 Task: Add comment: Need to do some changes.
Action: Mouse moved to (605, 438)
Screenshot: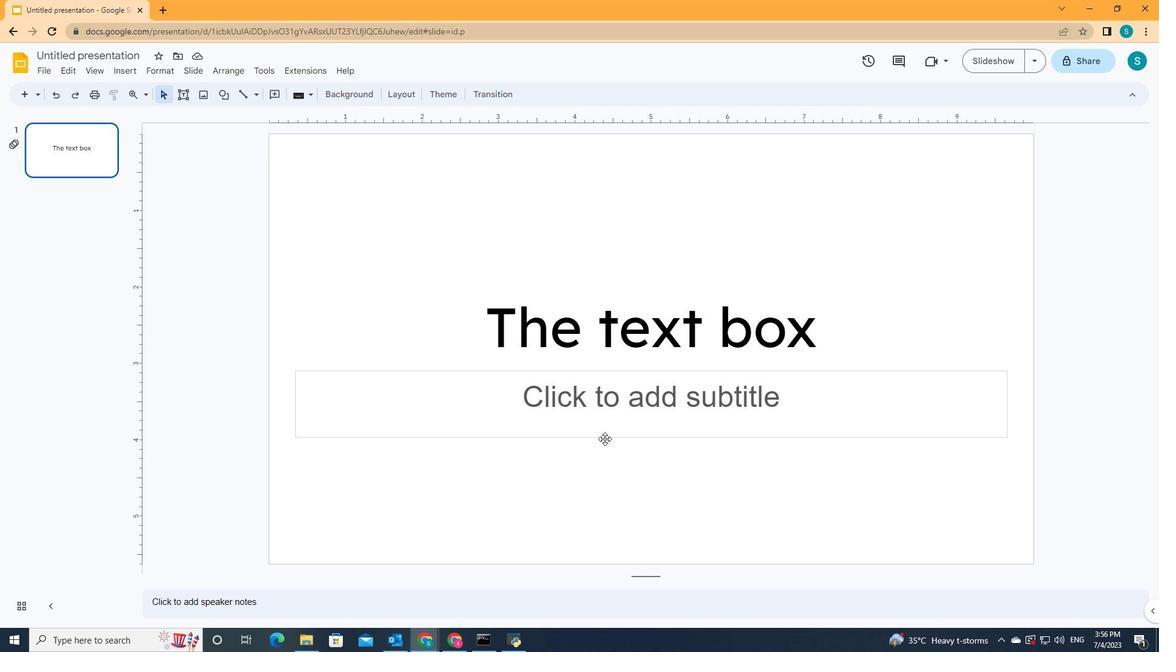 
Action: Mouse pressed left at (605, 438)
Screenshot: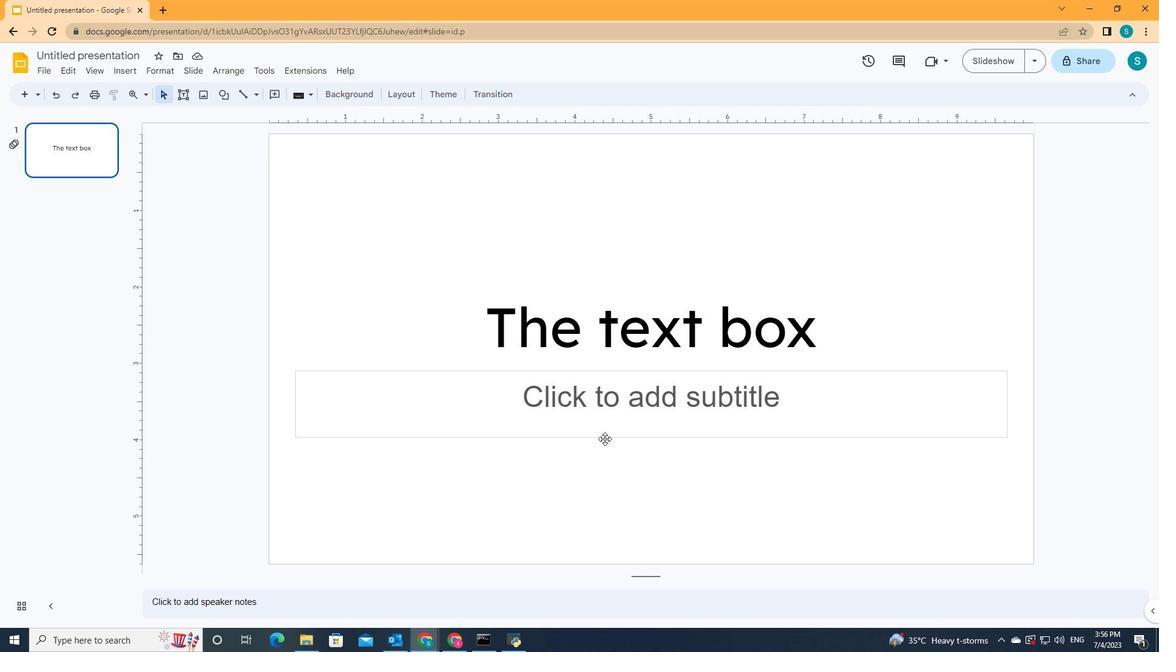 
Action: Mouse moved to (609, 97)
Screenshot: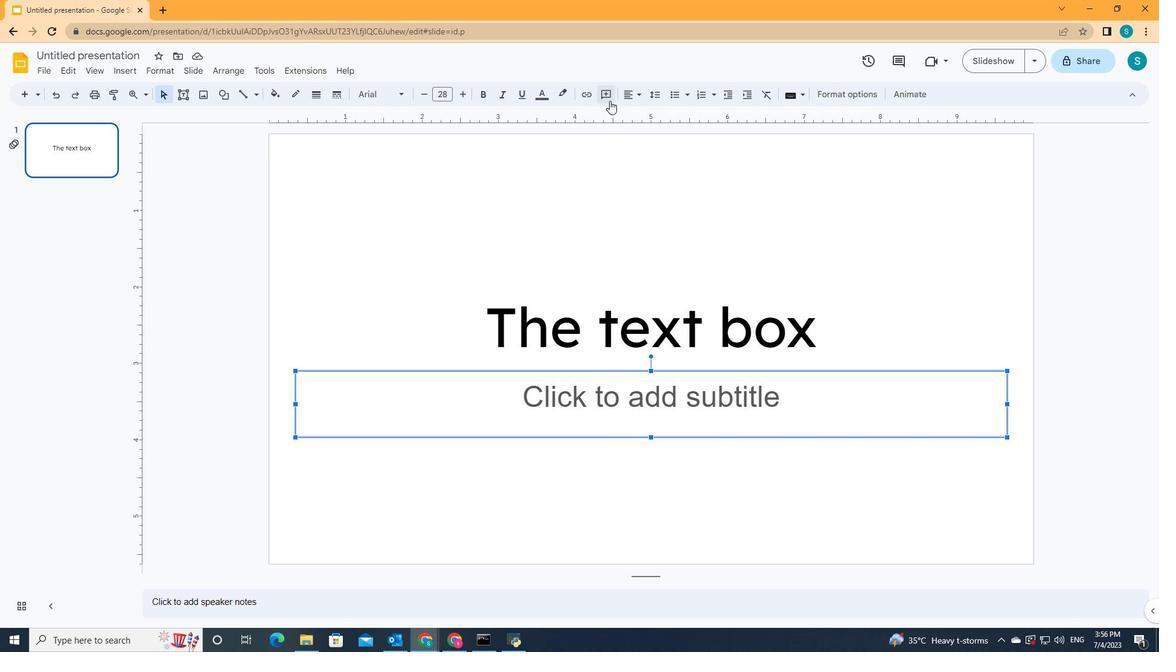 
Action: Mouse pressed left at (609, 97)
Screenshot: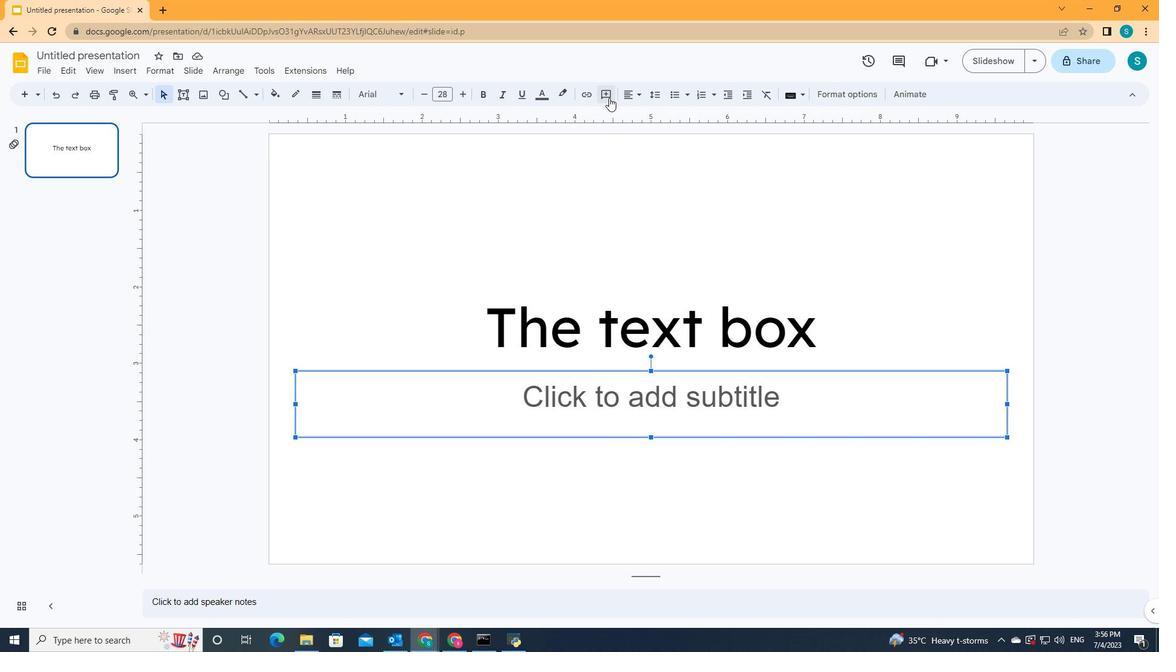 
Action: Key pressed <Key.shift>Need<Key.space>to<Key.space>do<Key.space>some<Key.space>changes
Screenshot: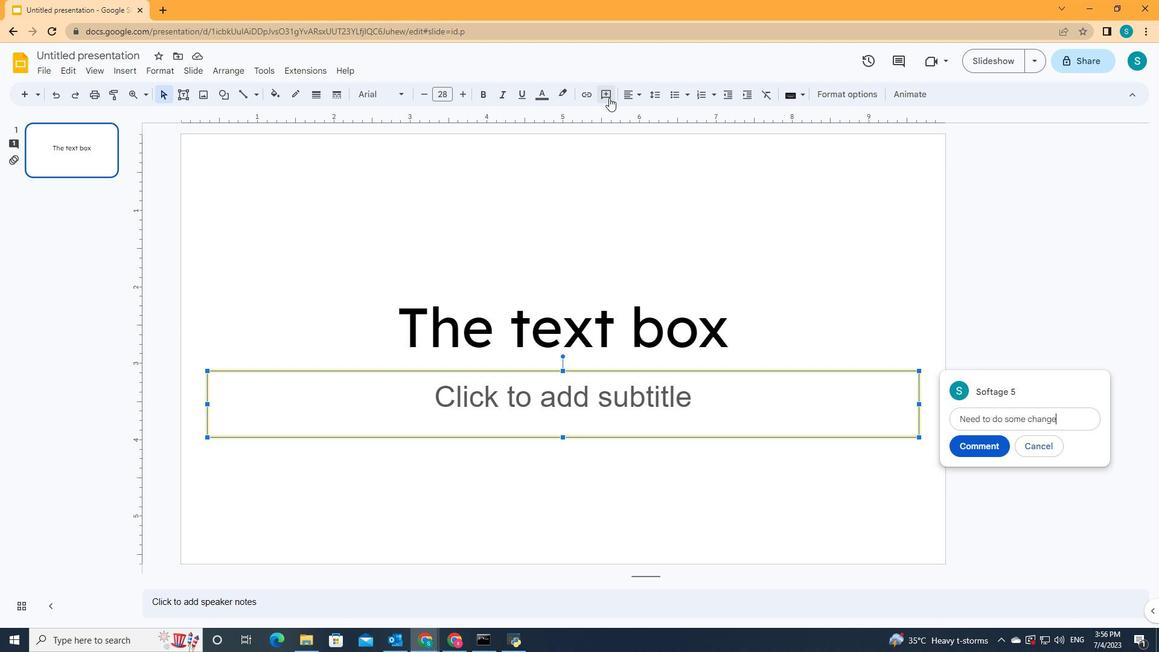 
Action: Mouse moved to (970, 440)
Screenshot: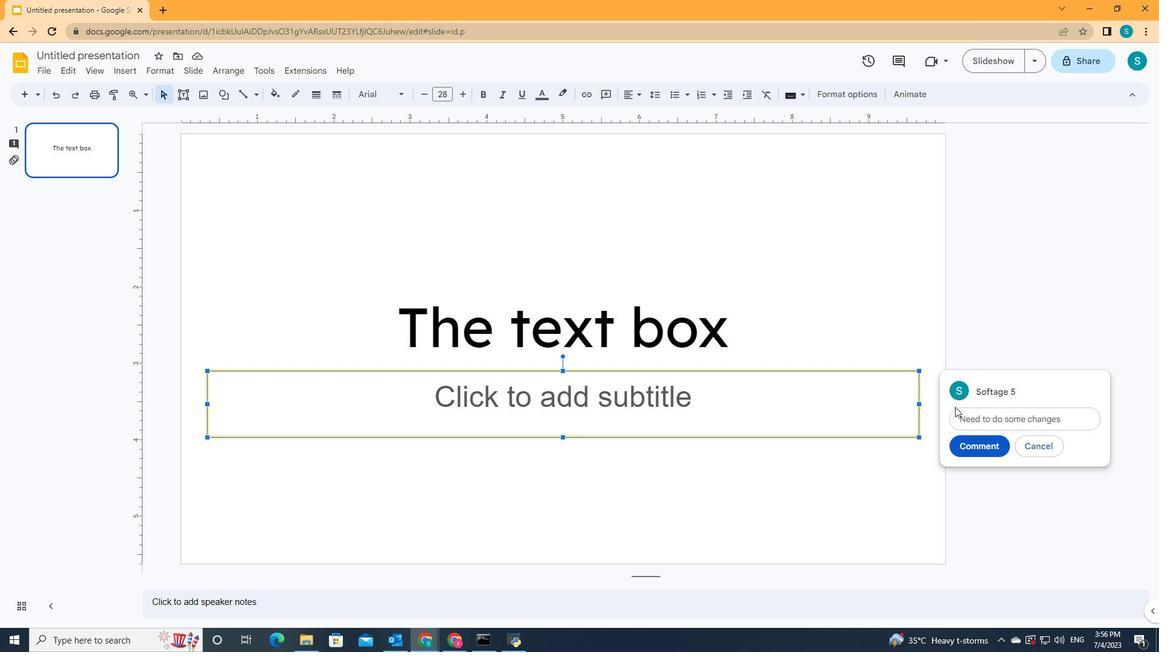 
Action: Mouse pressed left at (970, 440)
Screenshot: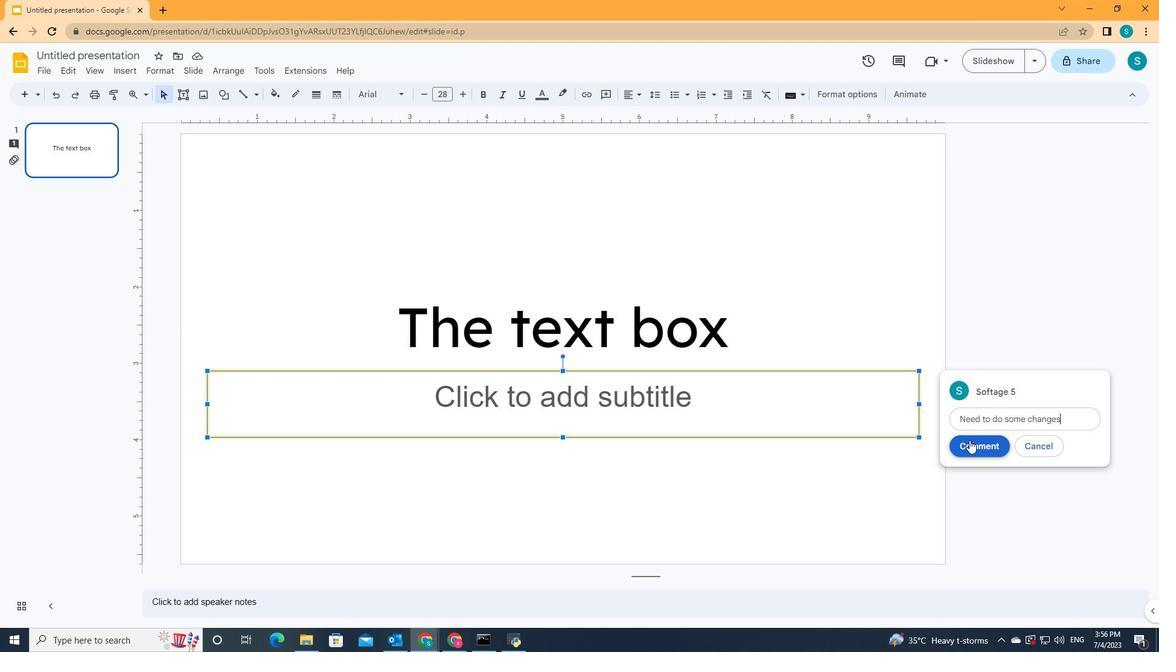 
